 Task: Add Yogi Tea Organic Honey Chai Turmeric Vitality to the cart.
Action: Mouse moved to (33, 309)
Screenshot: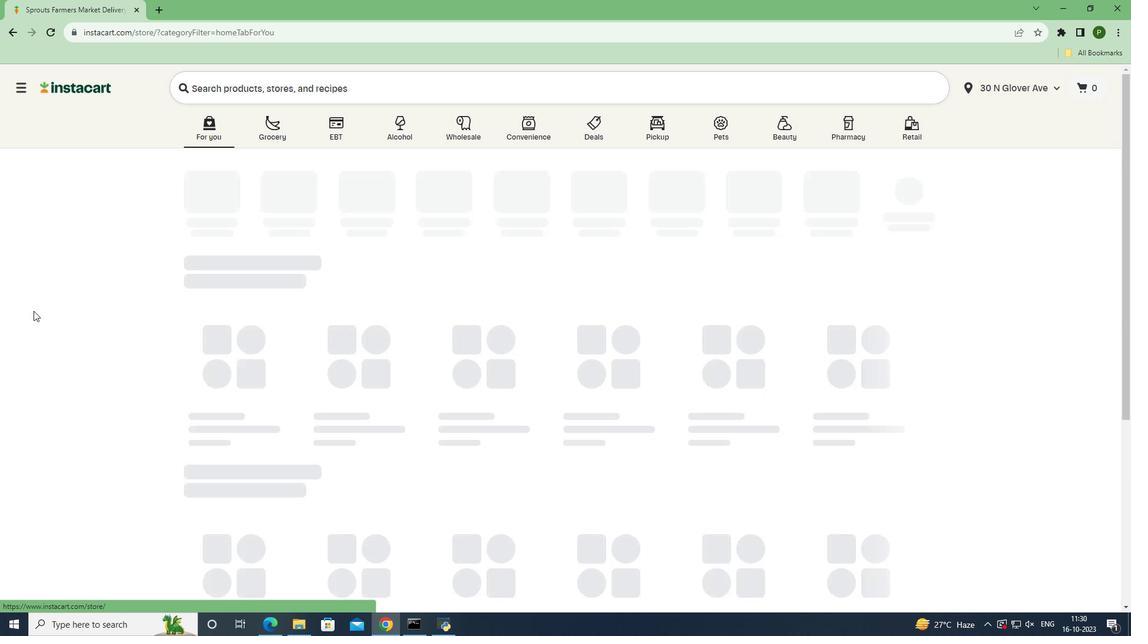 
Action: Mouse pressed left at (33, 309)
Screenshot: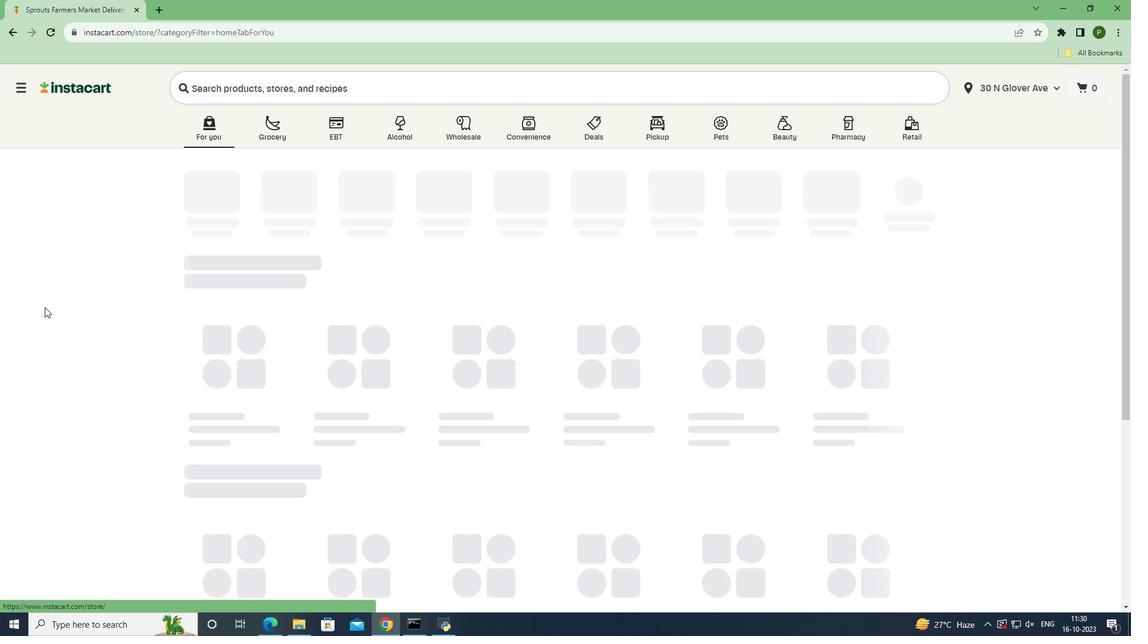 
Action: Mouse moved to (279, 142)
Screenshot: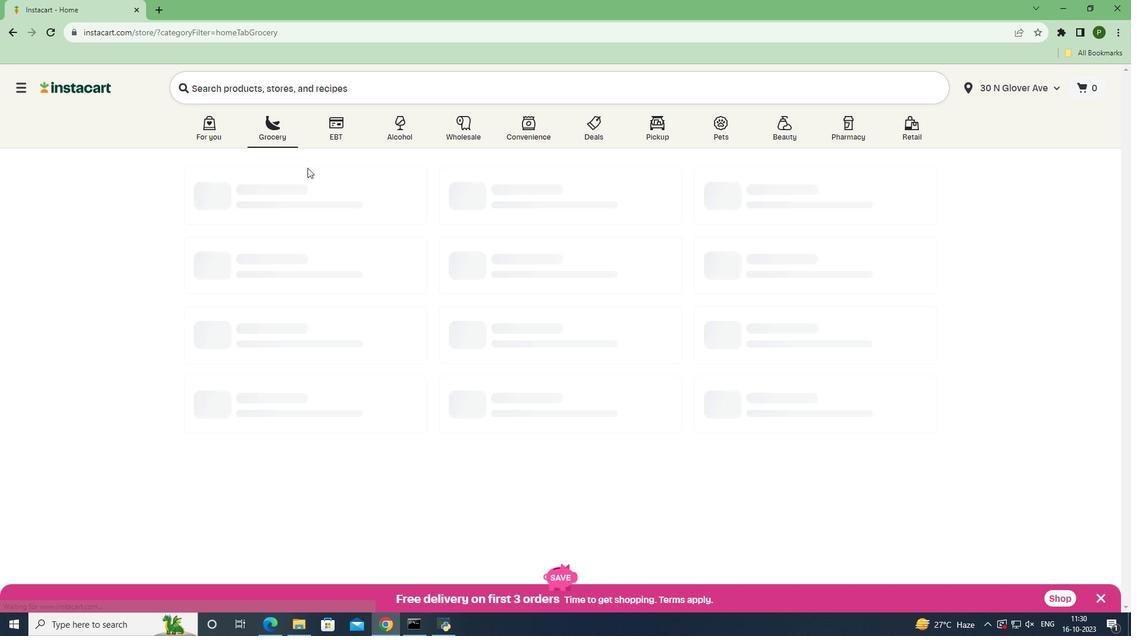 
Action: Mouse pressed left at (279, 142)
Screenshot: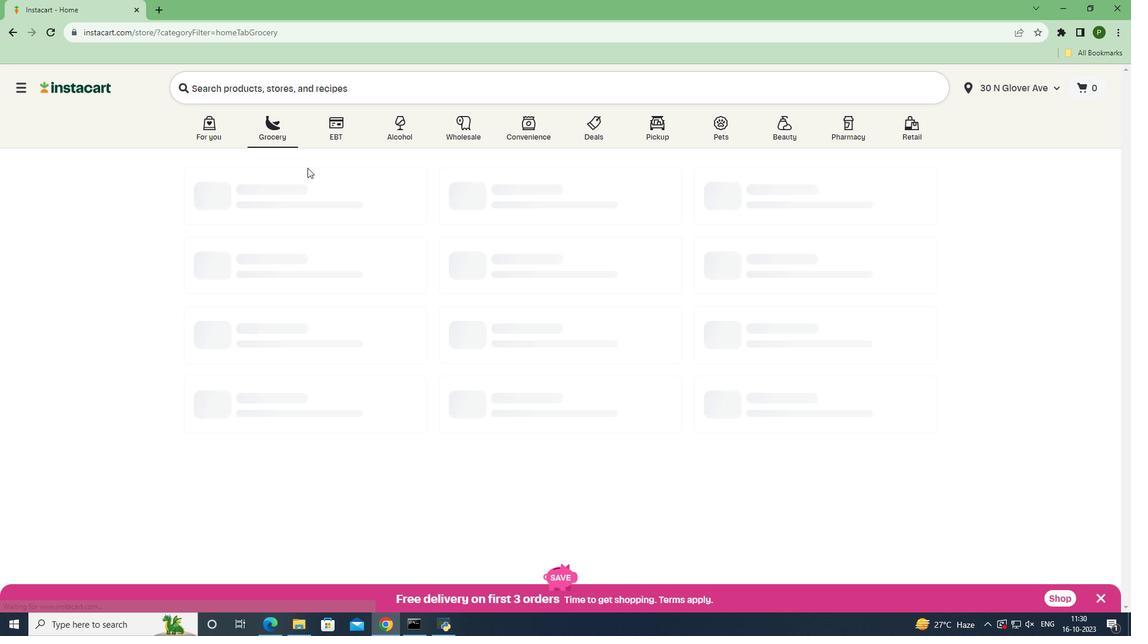 
Action: Mouse moved to (732, 274)
Screenshot: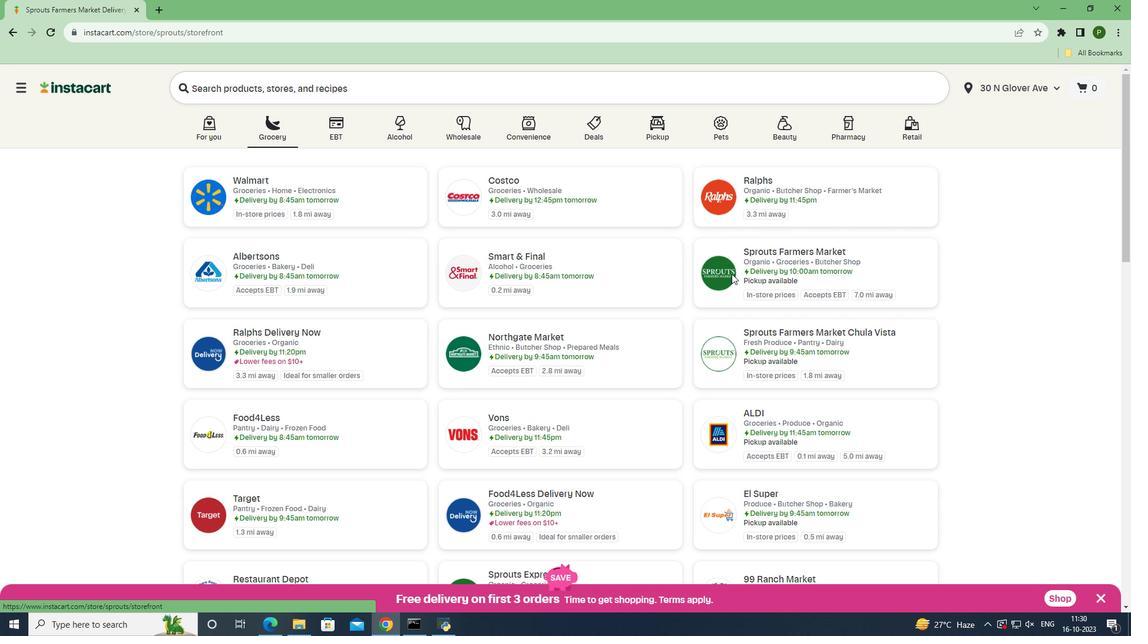 
Action: Mouse pressed left at (732, 274)
Screenshot: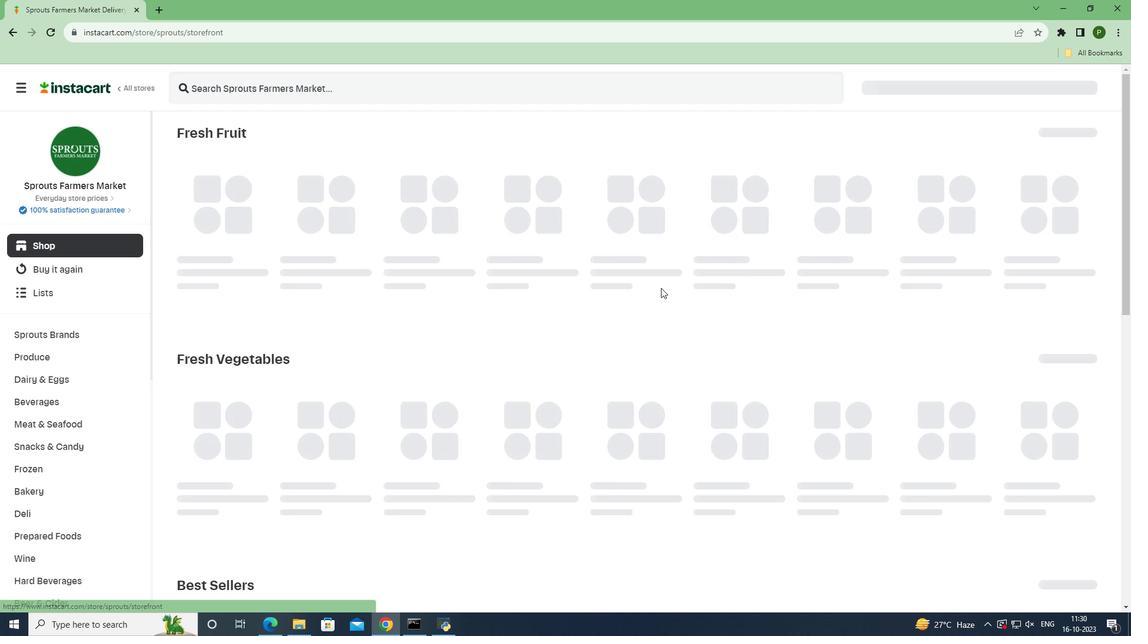 
Action: Mouse moved to (51, 397)
Screenshot: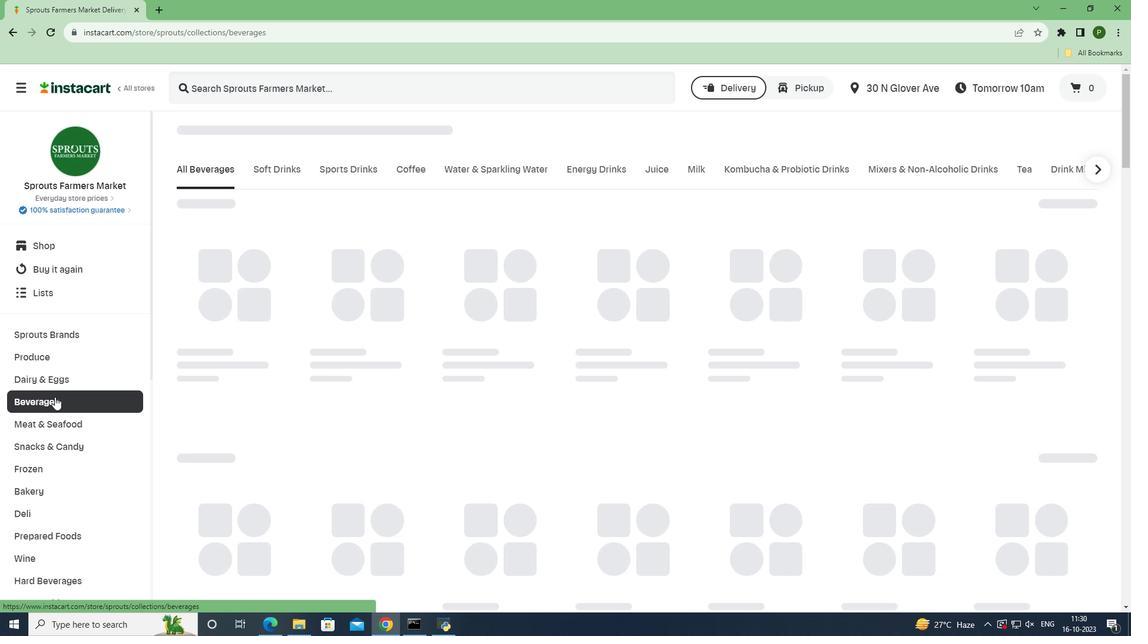 
Action: Mouse pressed left at (51, 397)
Screenshot: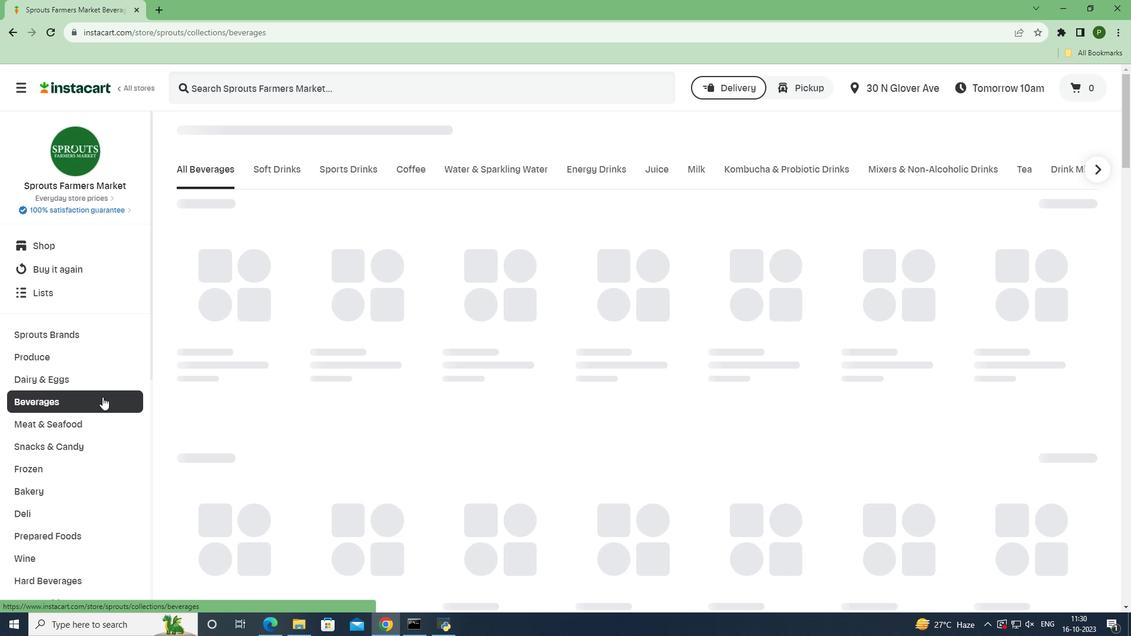 
Action: Mouse moved to (1022, 164)
Screenshot: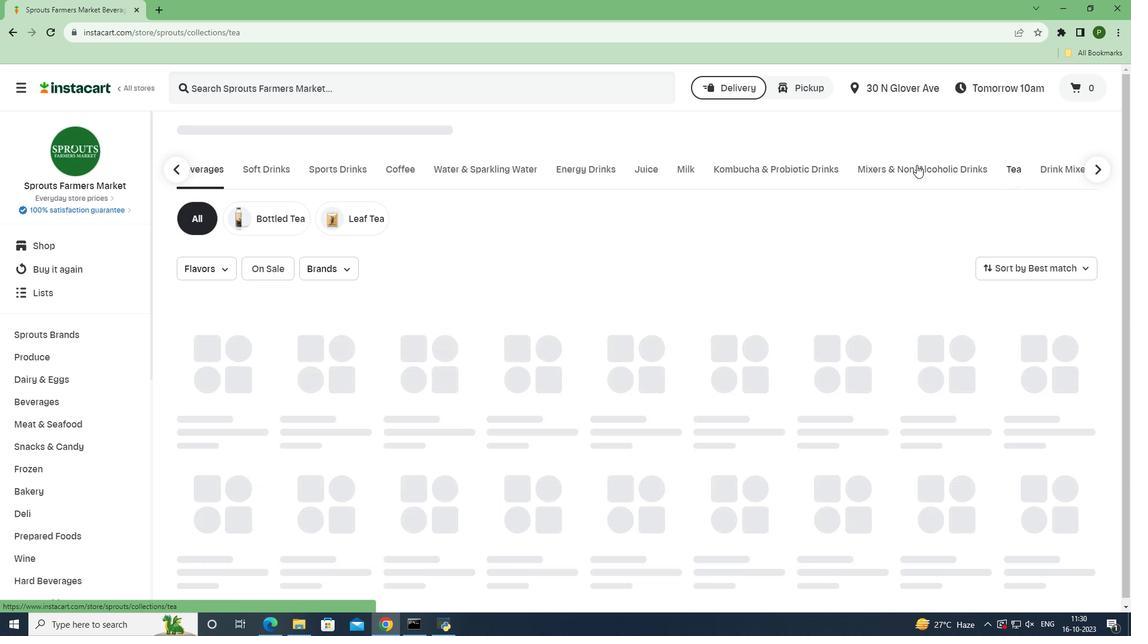 
Action: Mouse pressed left at (1022, 164)
Screenshot: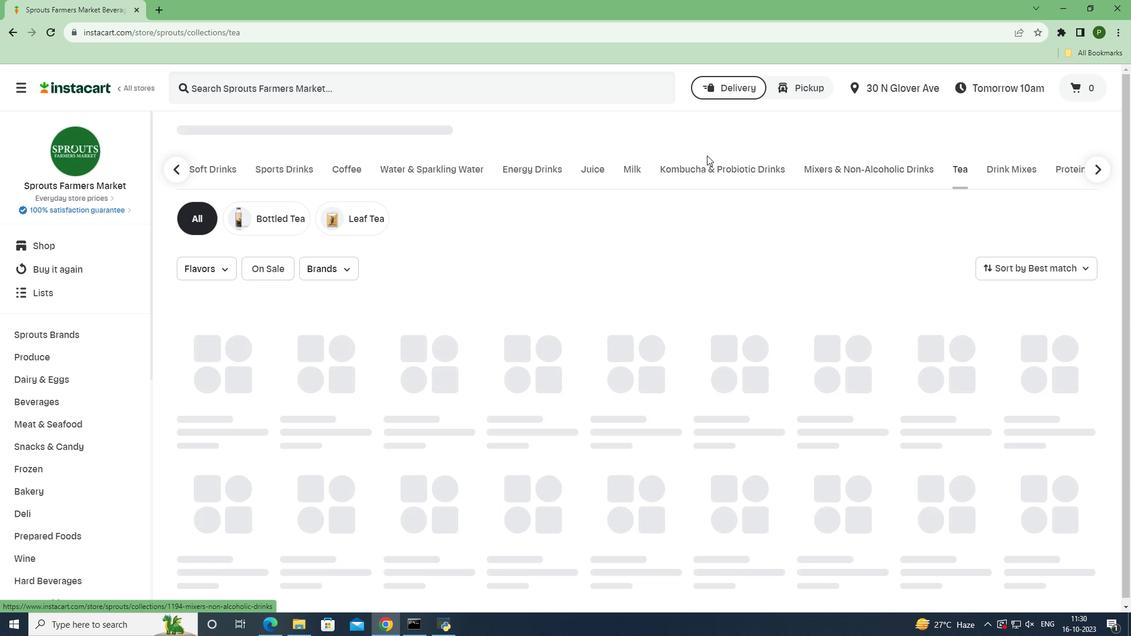 
Action: Mouse moved to (350, 97)
Screenshot: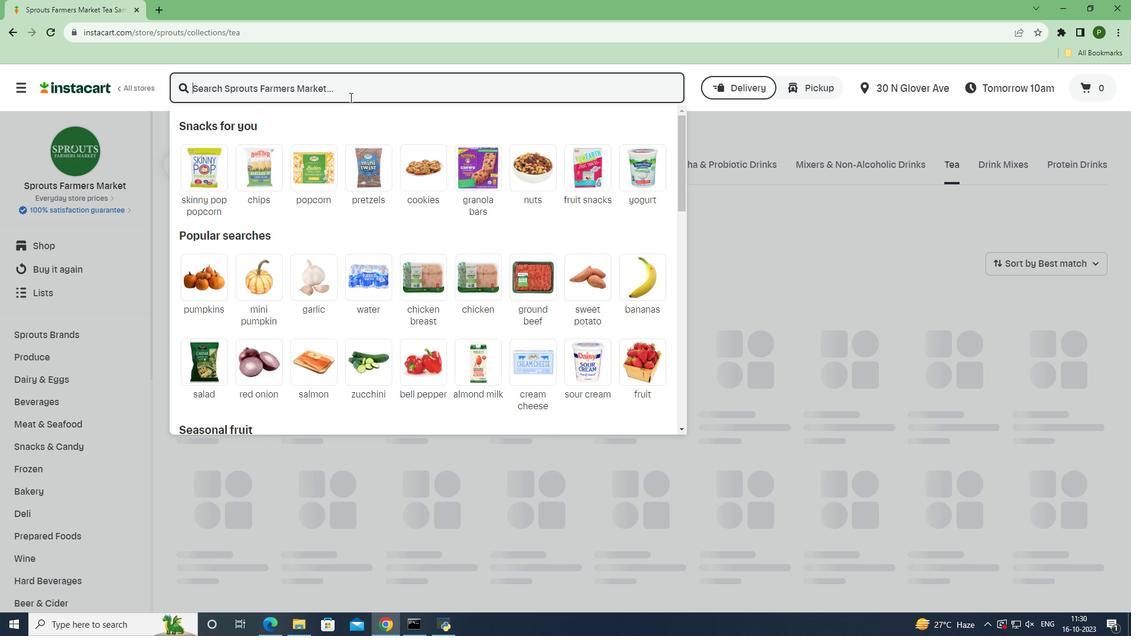 
Action: Mouse pressed left at (350, 97)
Screenshot: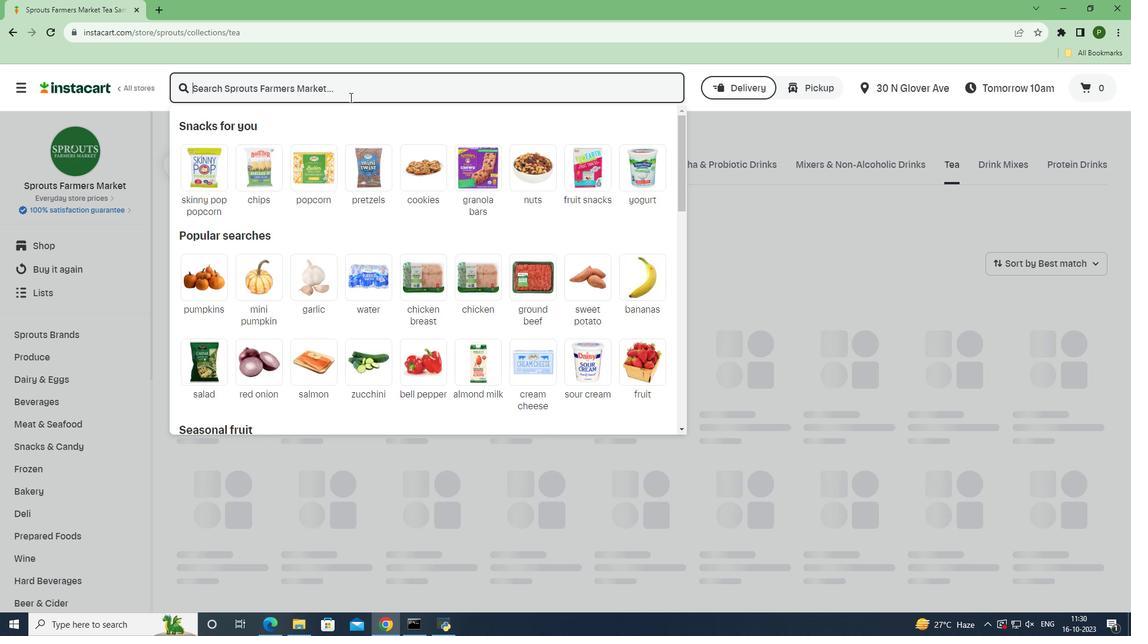
Action: Key pressed <Key.caps_lock>Y<Key.caps_lock>ogi<Key.space><Key.caps_lock>T<Key.caps_lock>ea<Key.space><Key.caps_lock>O<Key.caps_lock>rganic<Key.space><Key.caps_lock>H<Key.caps_lock>oney<Key.space><Key.caps_lock>C<Key.caps_lock>hai<Key.space><Key.caps_lock>T<Key.caps_lock>urmeric<Key.space><Key.caps_lock>V<Key.caps_lock>itak<Key.backspace>lity<Key.space><Key.enter>
Screenshot: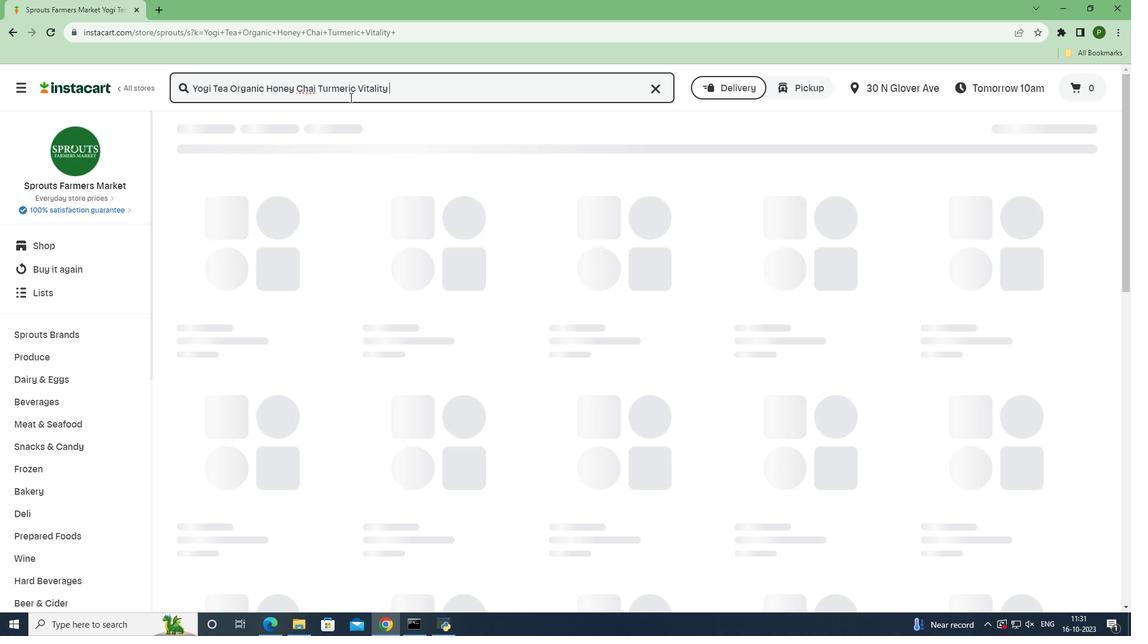 
Action: Mouse moved to (689, 210)
Screenshot: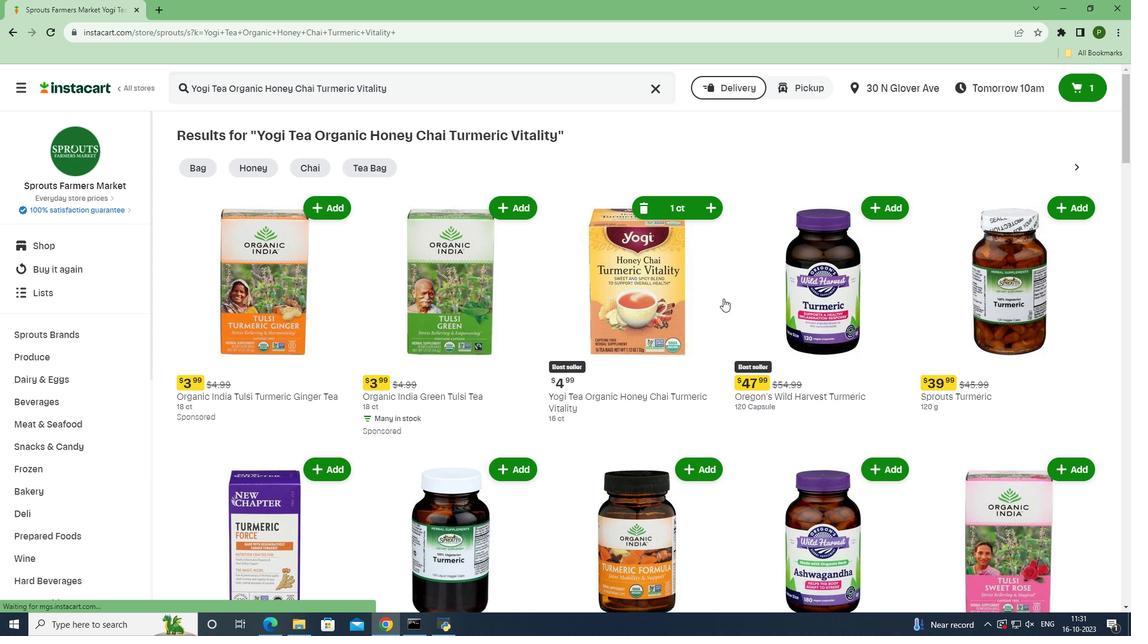 
Action: Mouse pressed left at (689, 210)
Screenshot: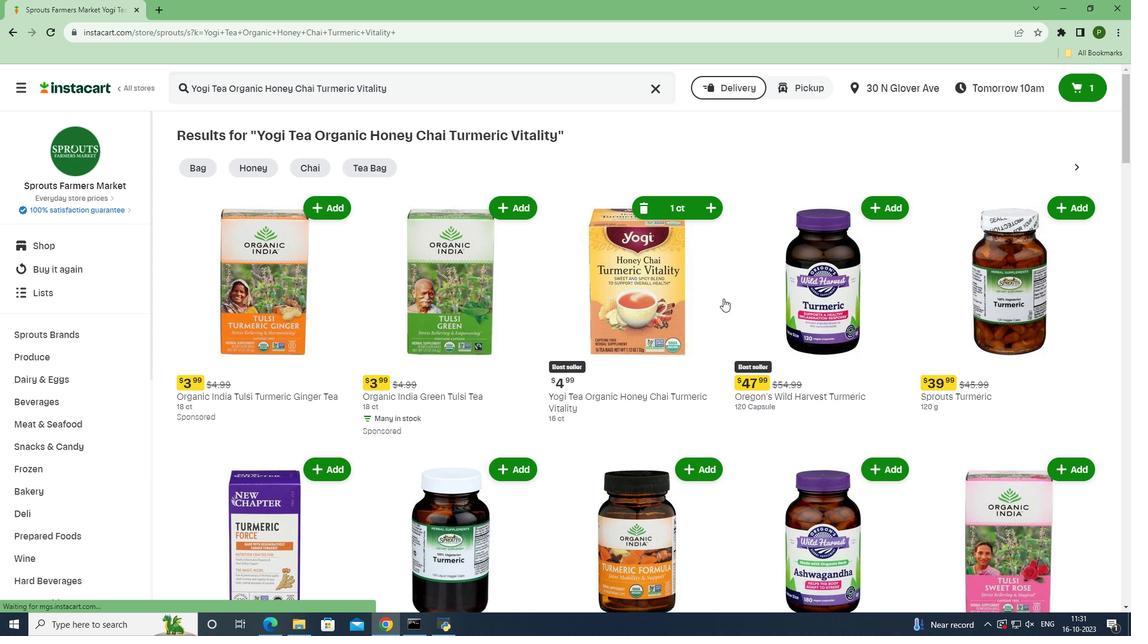
Action: Mouse moved to (723, 298)
Screenshot: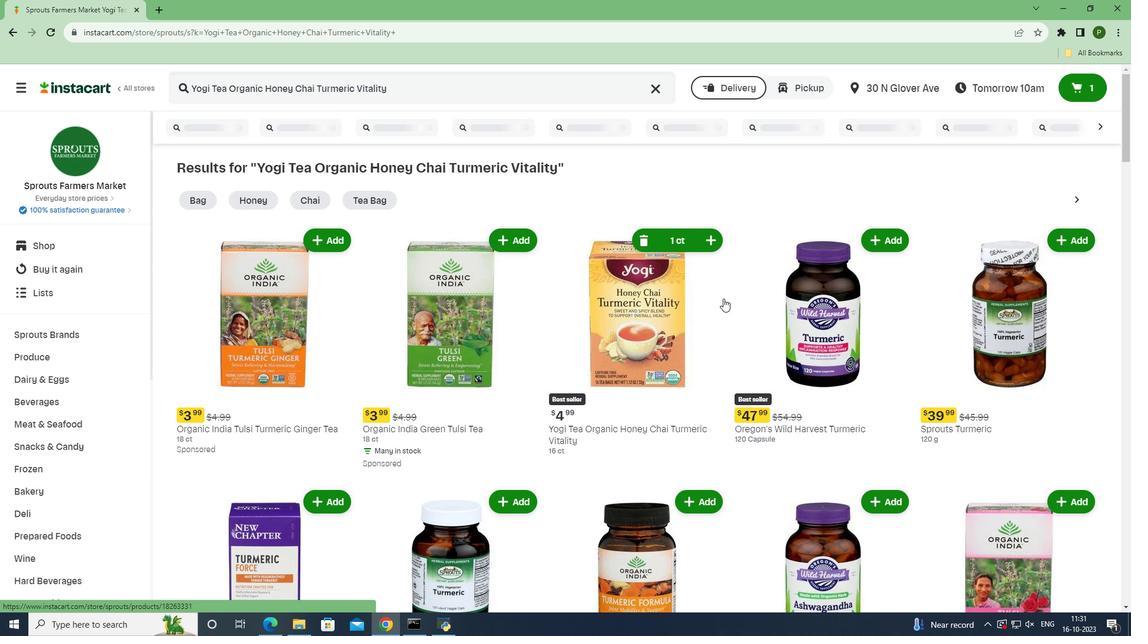 
